 Task: Paste the text "Life is short".
Action: Mouse moved to (169, 487)
Screenshot: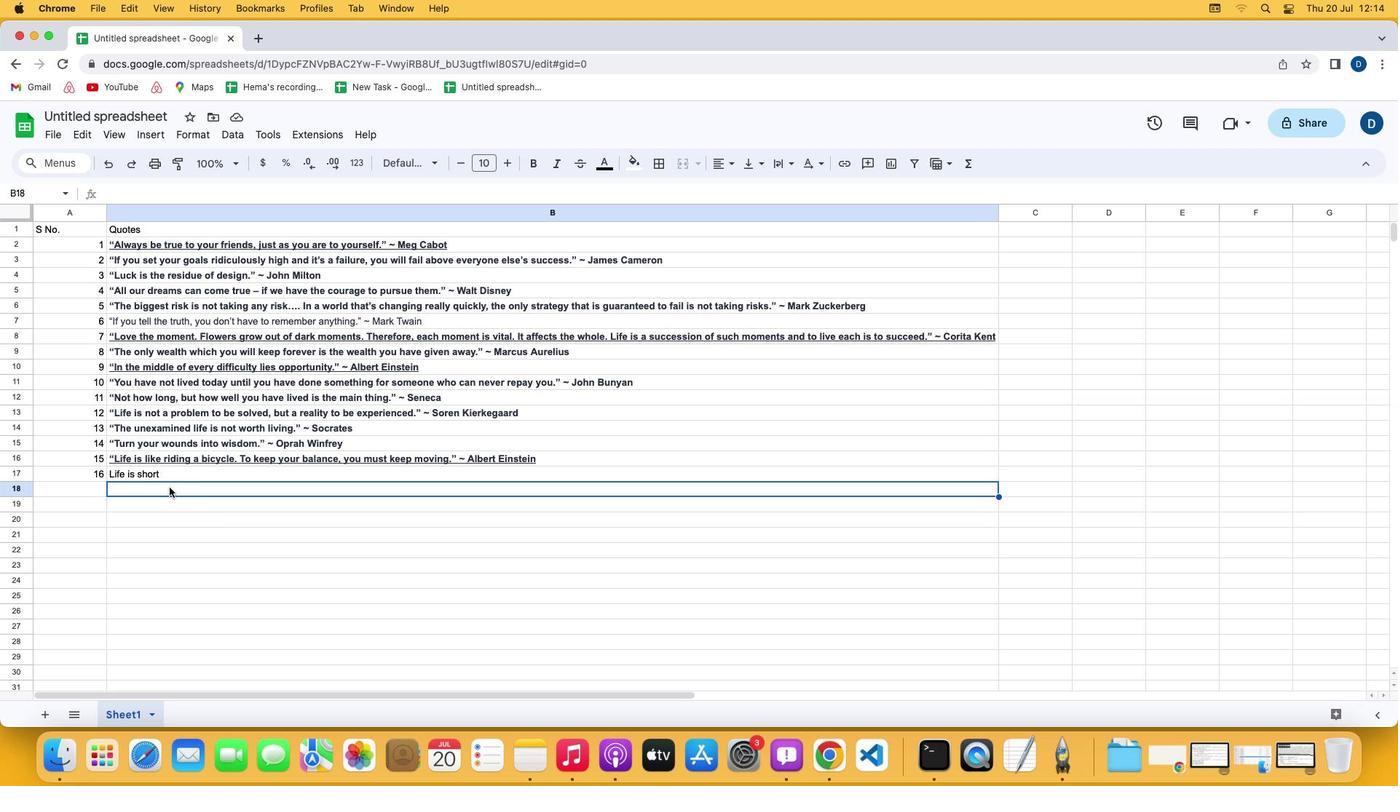 
Action: Mouse pressed left at (169, 487)
Screenshot: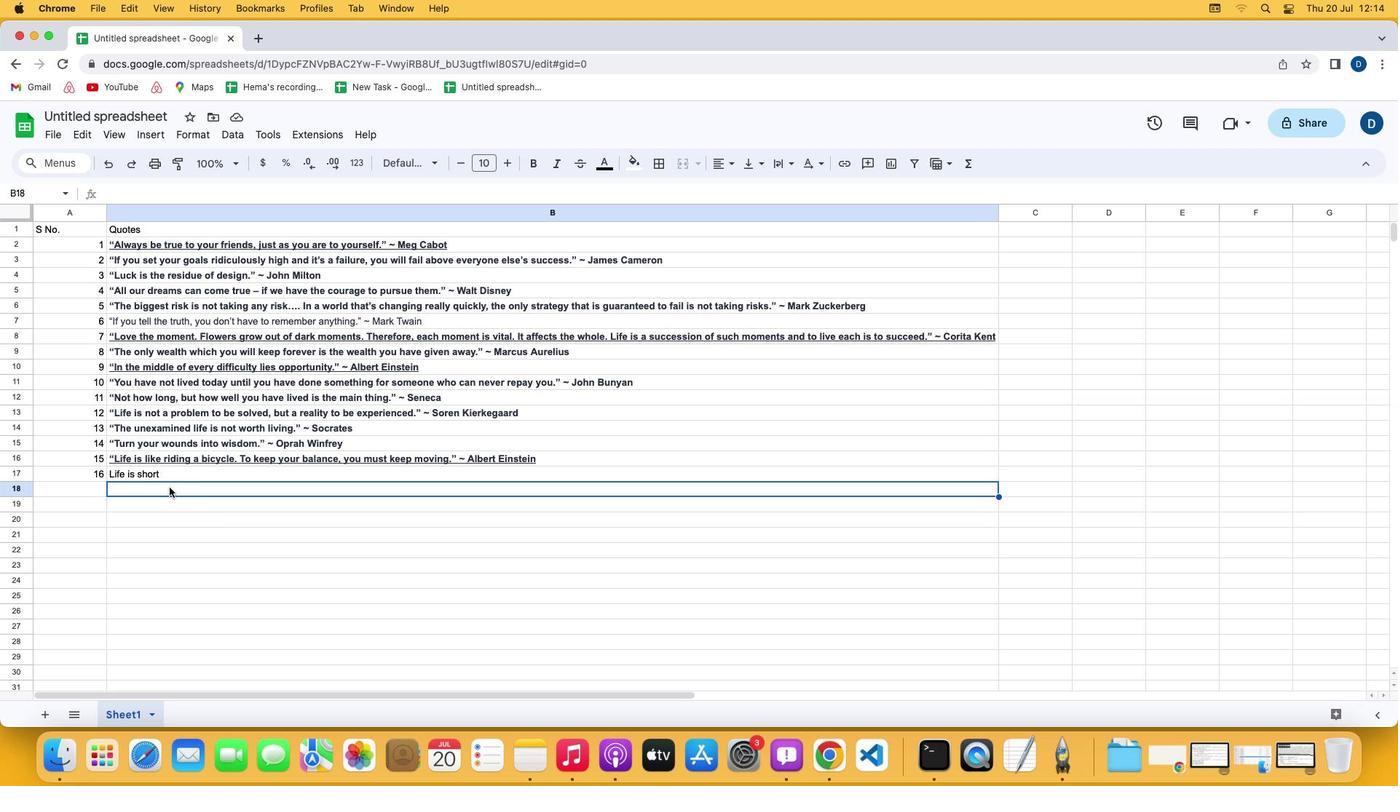 
Action: Mouse pressed left at (169, 487)
Screenshot: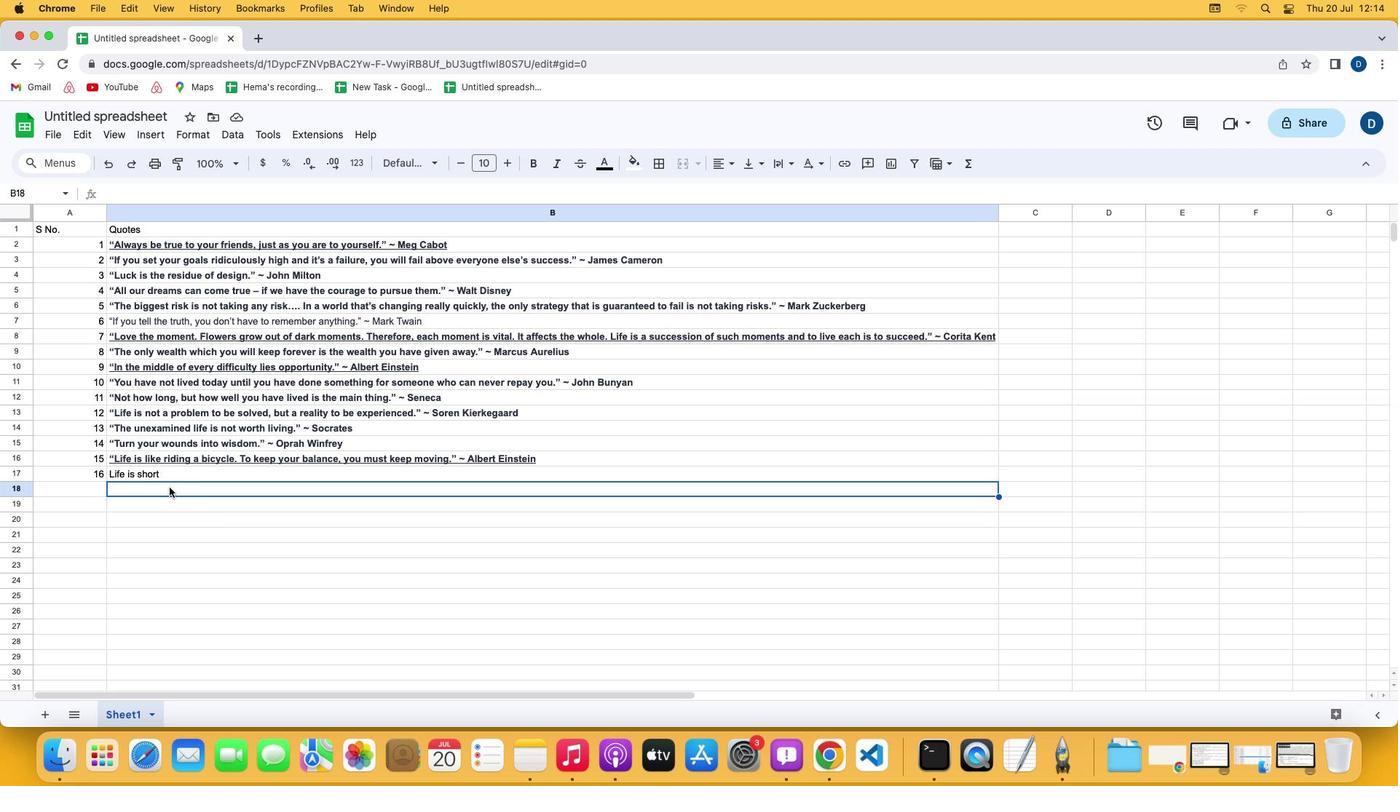 
Action: Mouse moved to (87, 137)
Screenshot: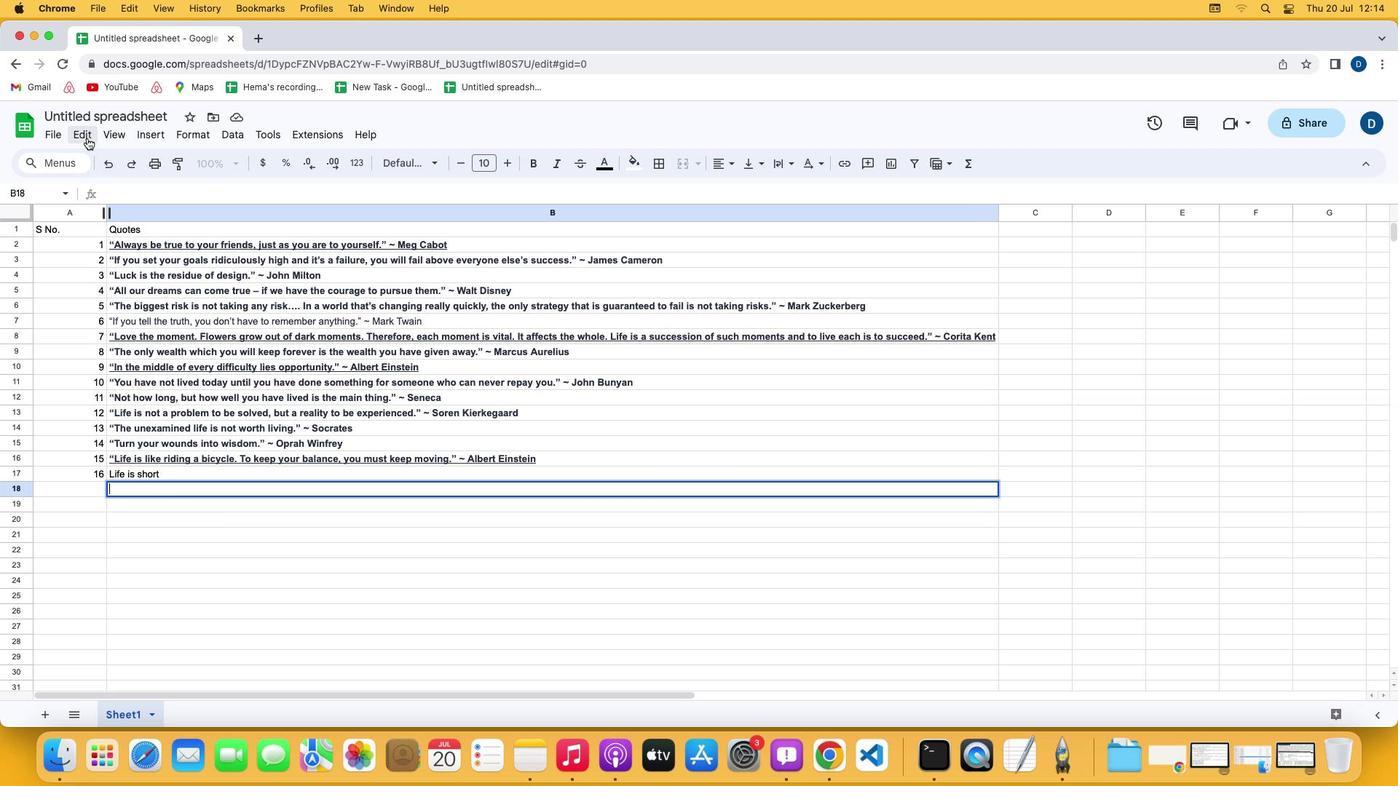 
Action: Mouse pressed left at (87, 137)
Screenshot: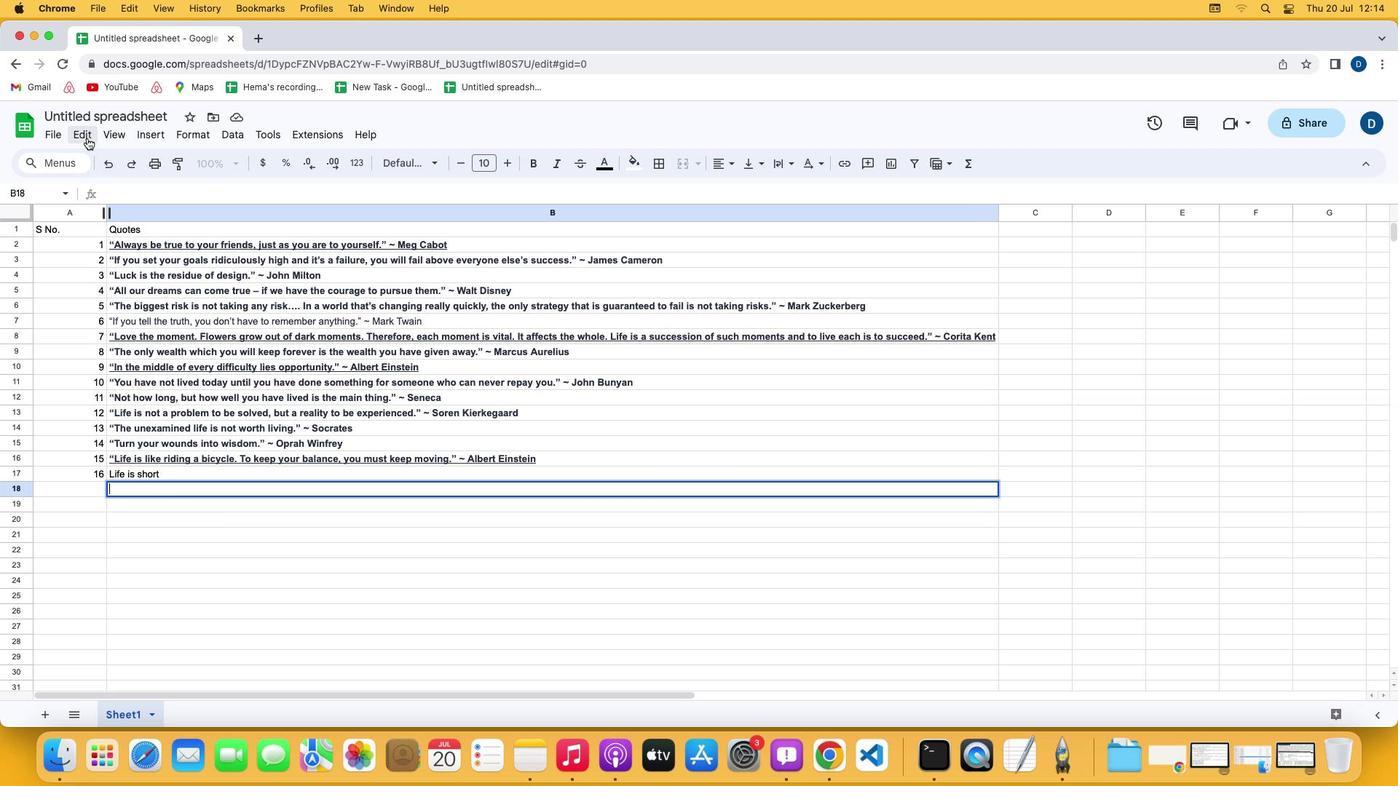 
Action: Mouse moved to (111, 259)
Screenshot: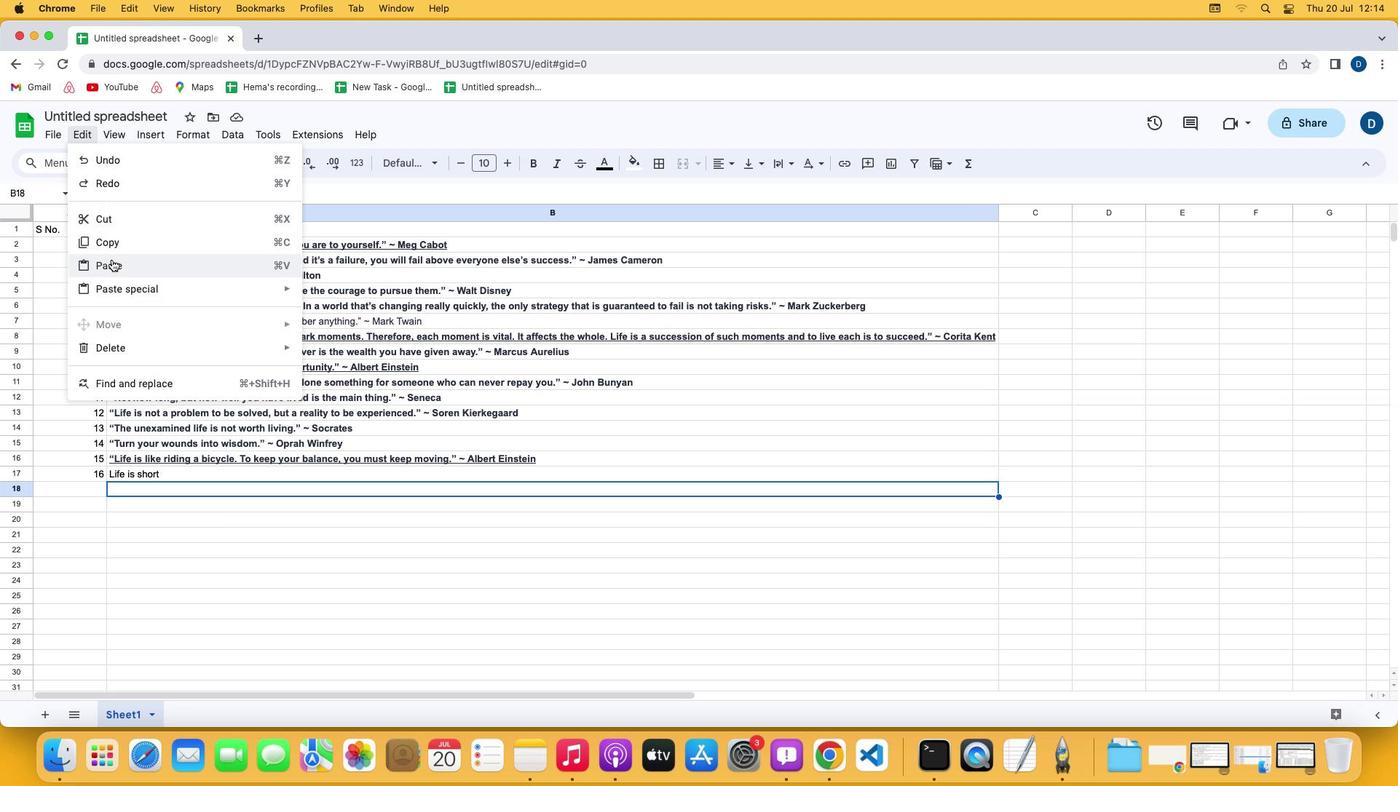 
Action: Mouse pressed left at (111, 259)
Screenshot: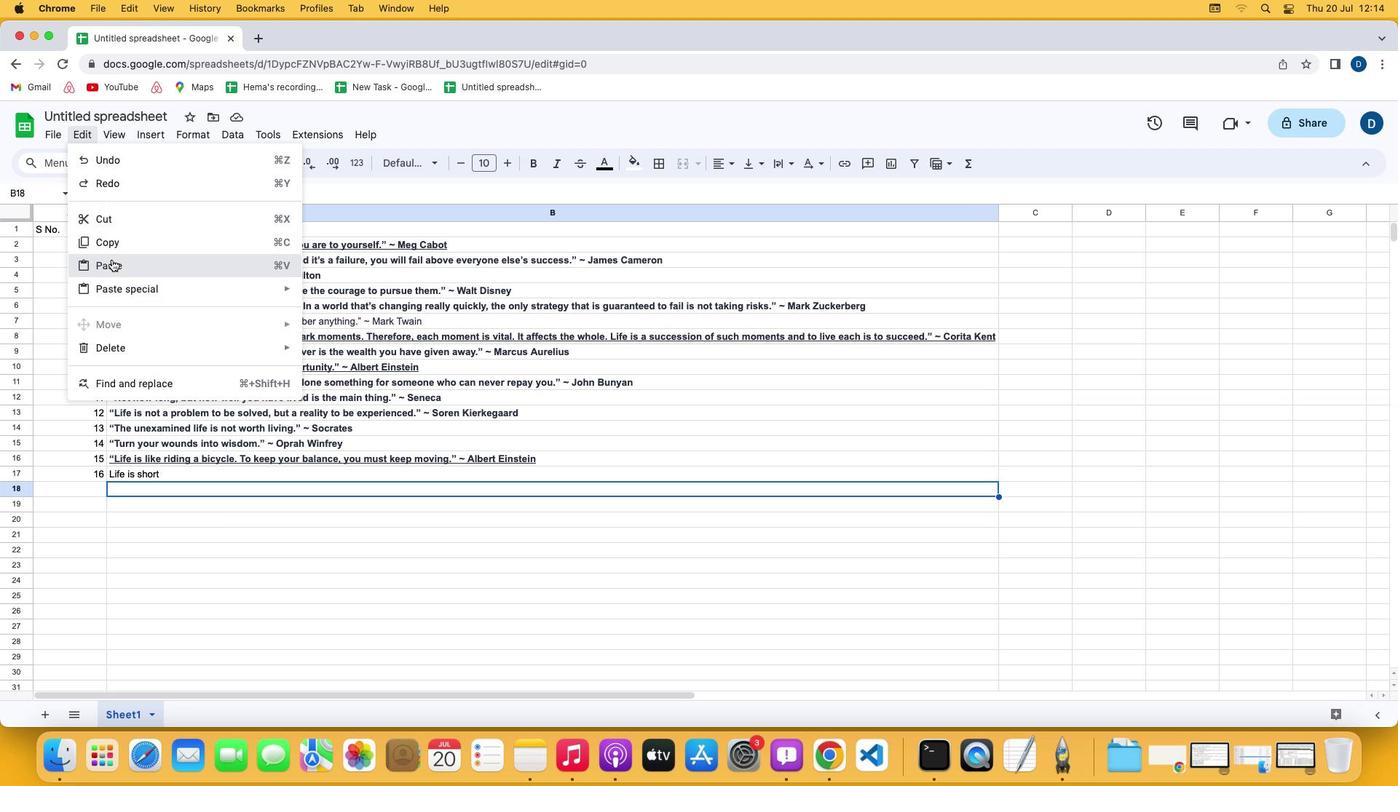 
Action: Mouse moved to (214, 552)
Screenshot: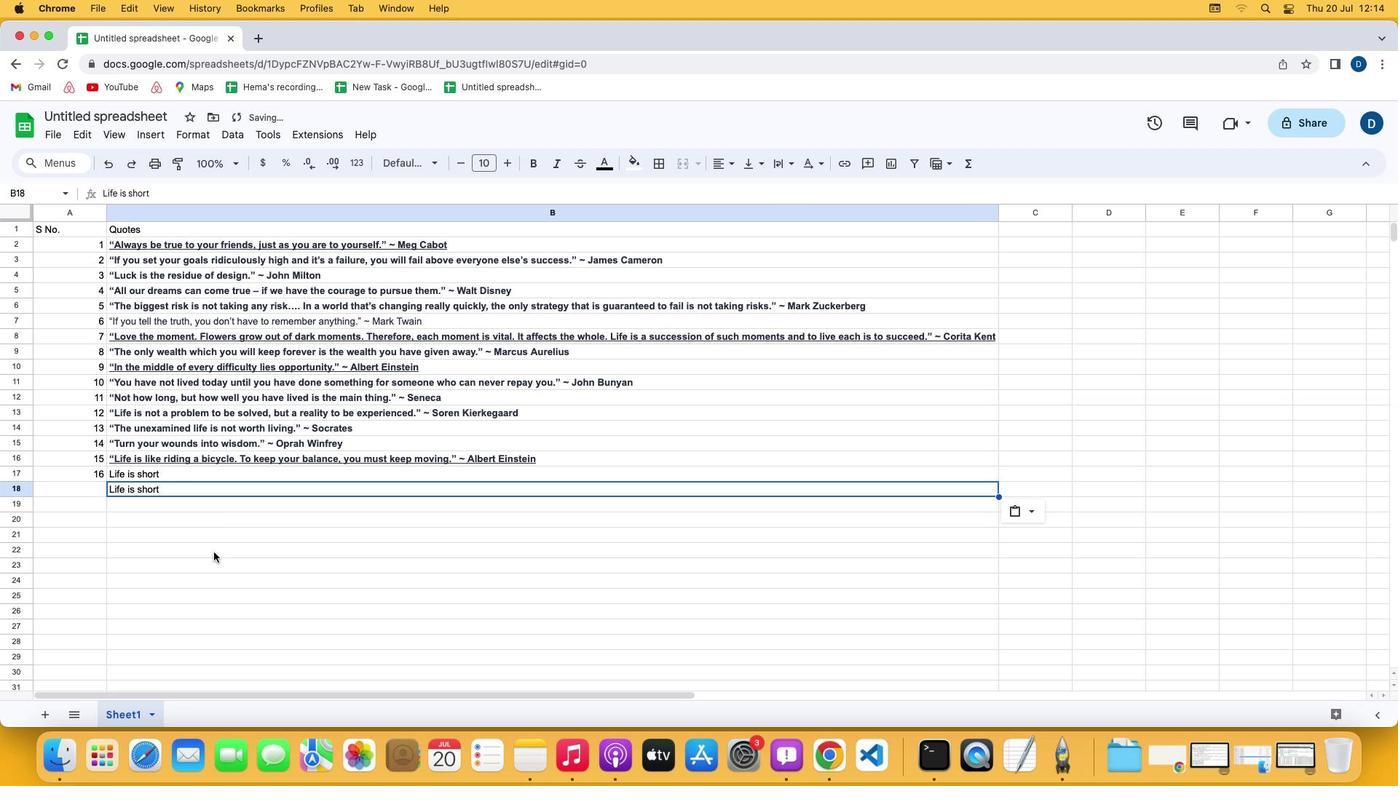 
